 Task: Set up an event to decorate the office for the holiday season.
Action: Mouse moved to (79, 102)
Screenshot: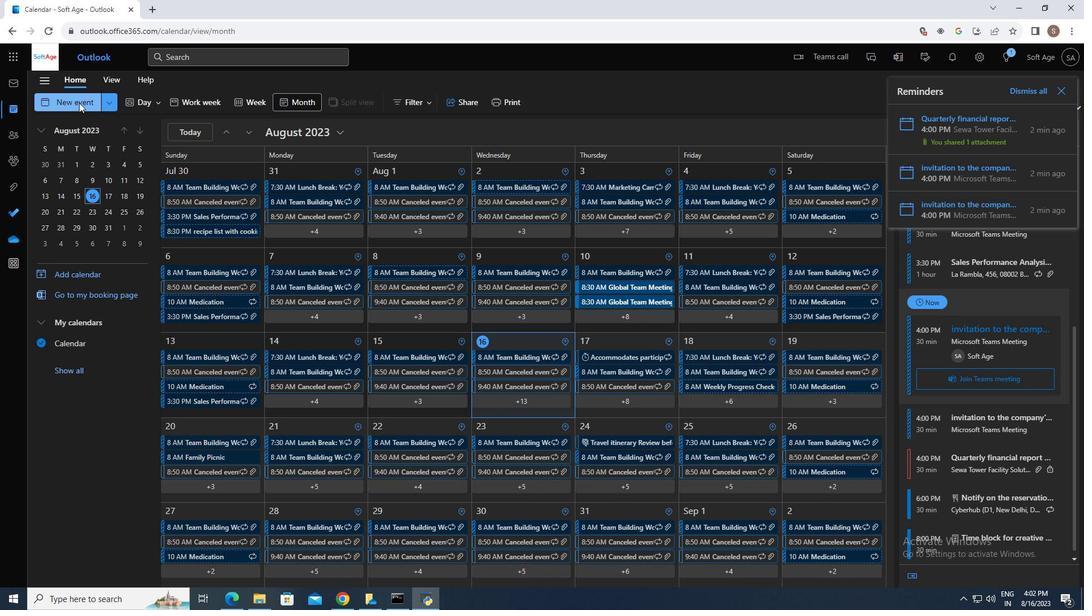 
Action: Mouse pressed left at (79, 102)
Screenshot: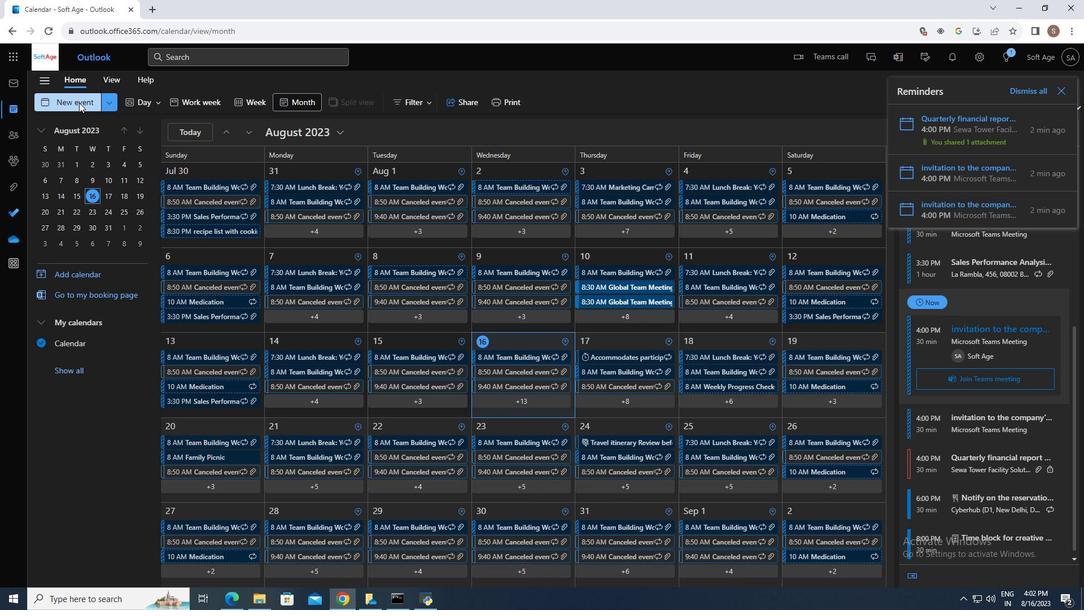 
Action: Mouse moved to (338, 172)
Screenshot: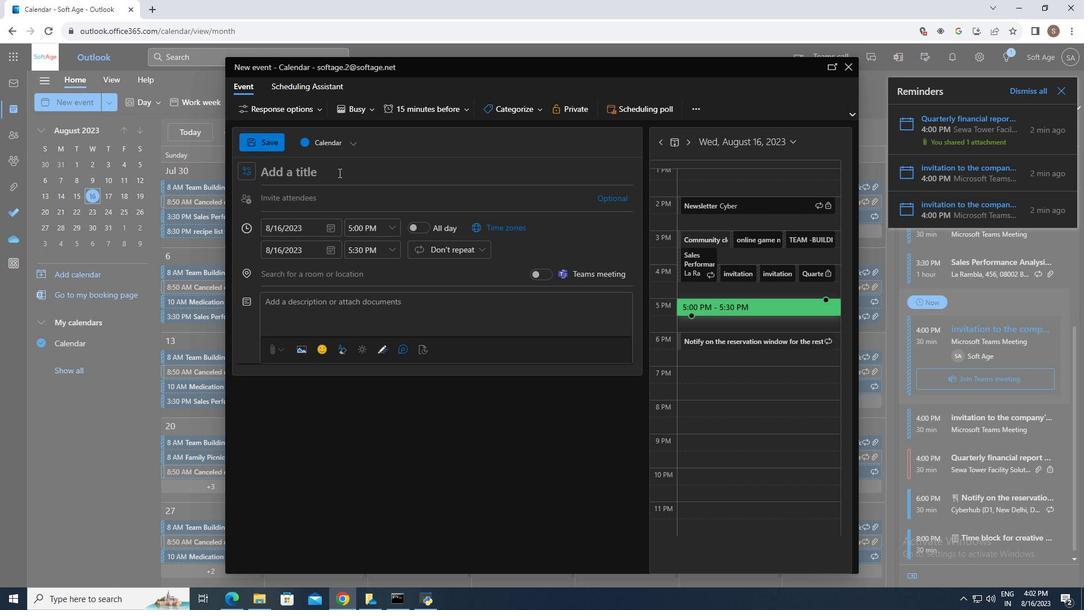 
Action: Mouse pressed left at (338, 172)
Screenshot: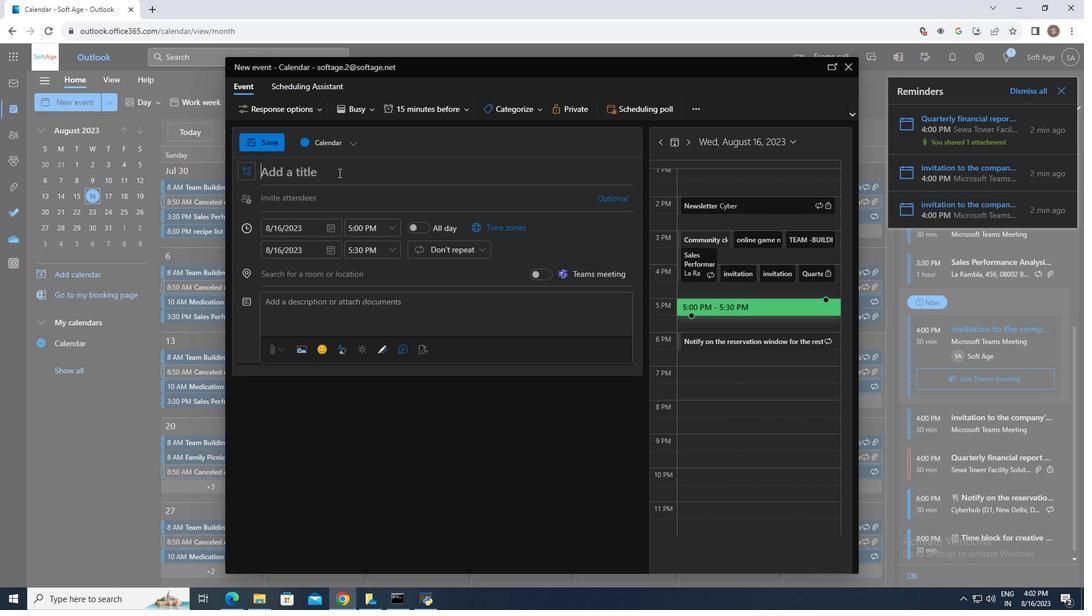 
Action: Key pressed <Key.shift_r>Event<Key.space>to<Key.space>decorate<Key.space>the<Key.space>office<Key.space>for<Key.space>the<Key.space>holiday<Key.space>season
Screenshot: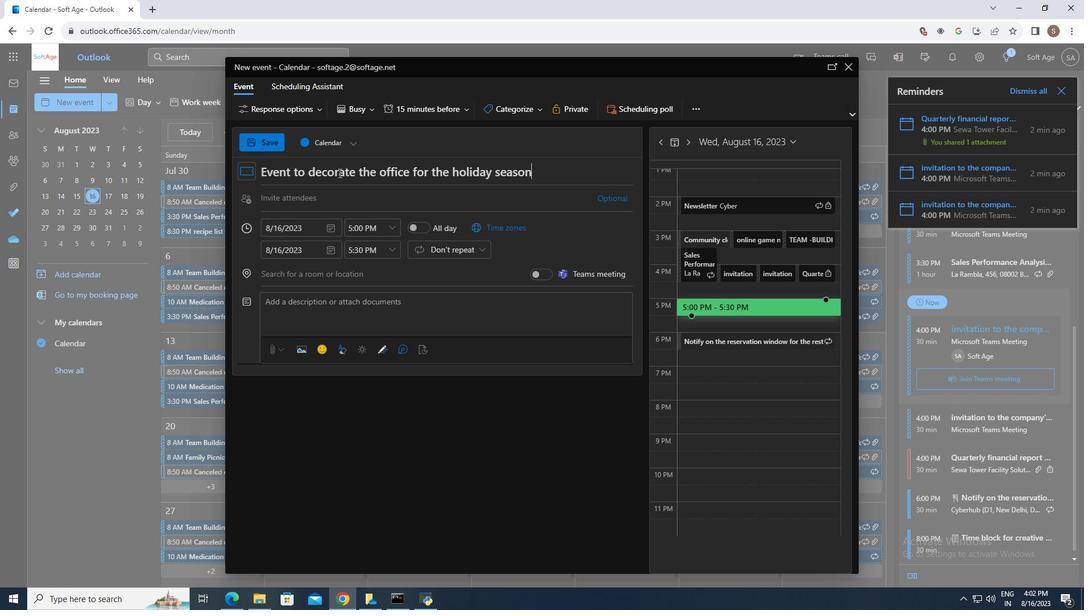 
Action: Mouse moved to (473, 246)
Screenshot: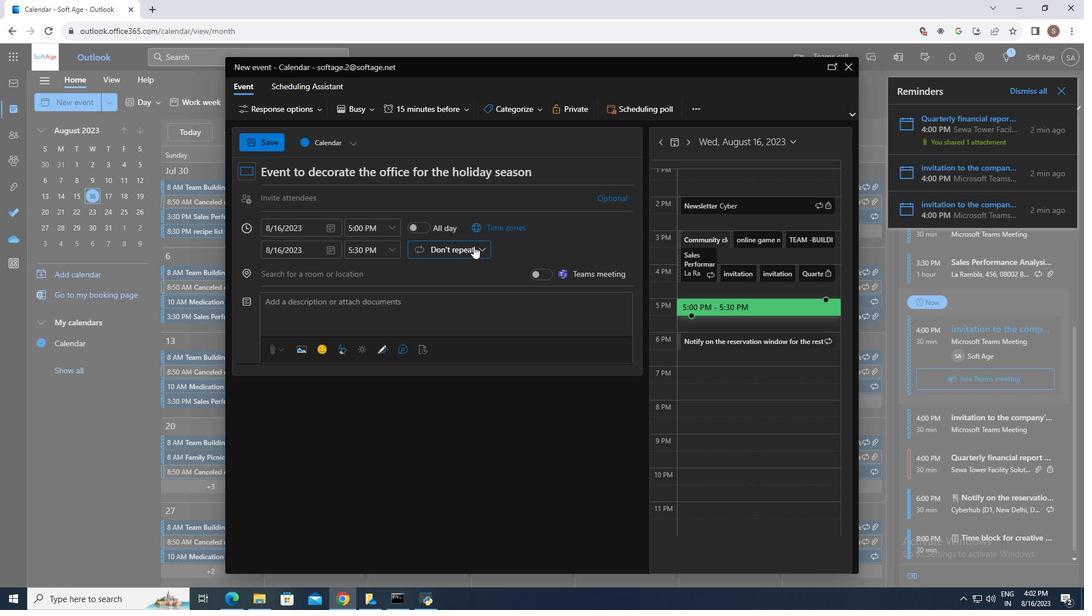 
Action: Mouse pressed left at (473, 246)
Screenshot: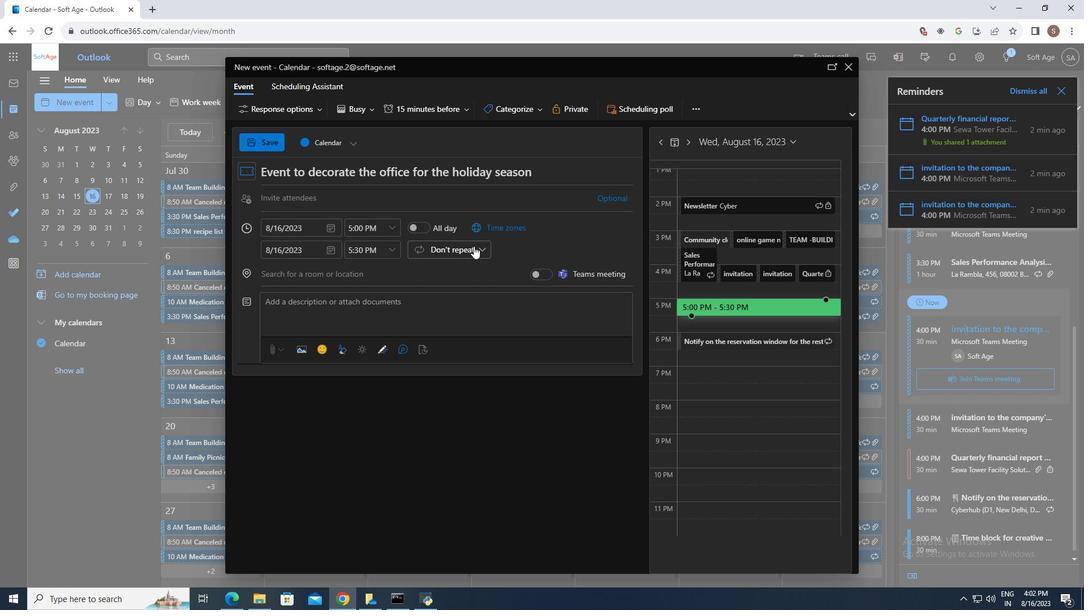 
Action: Mouse moved to (473, 248)
Screenshot: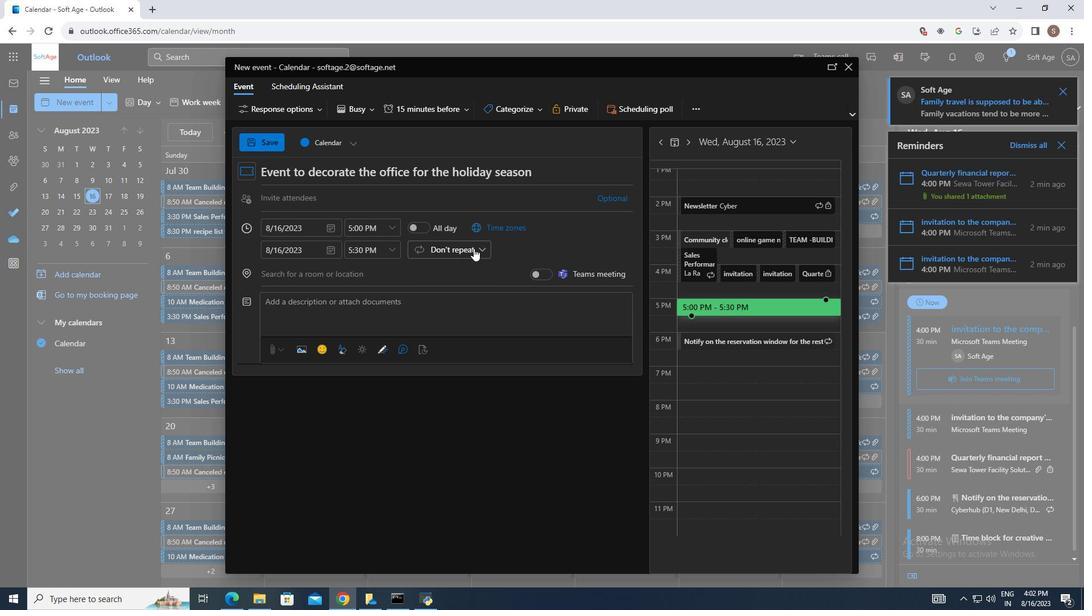 
Action: Mouse pressed left at (473, 248)
Screenshot: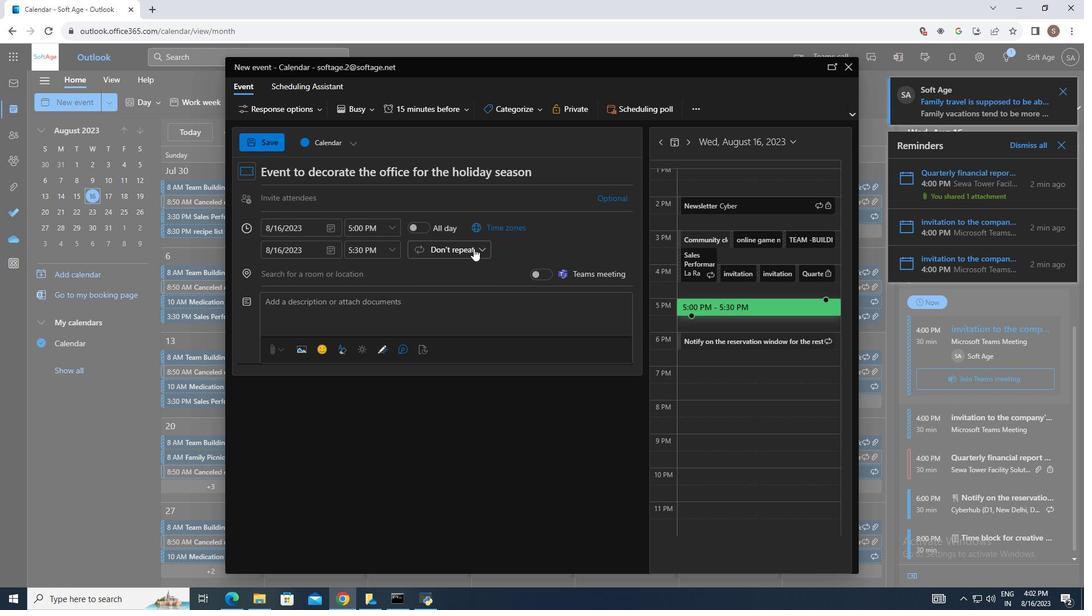 
Action: Mouse moved to (418, 229)
Screenshot: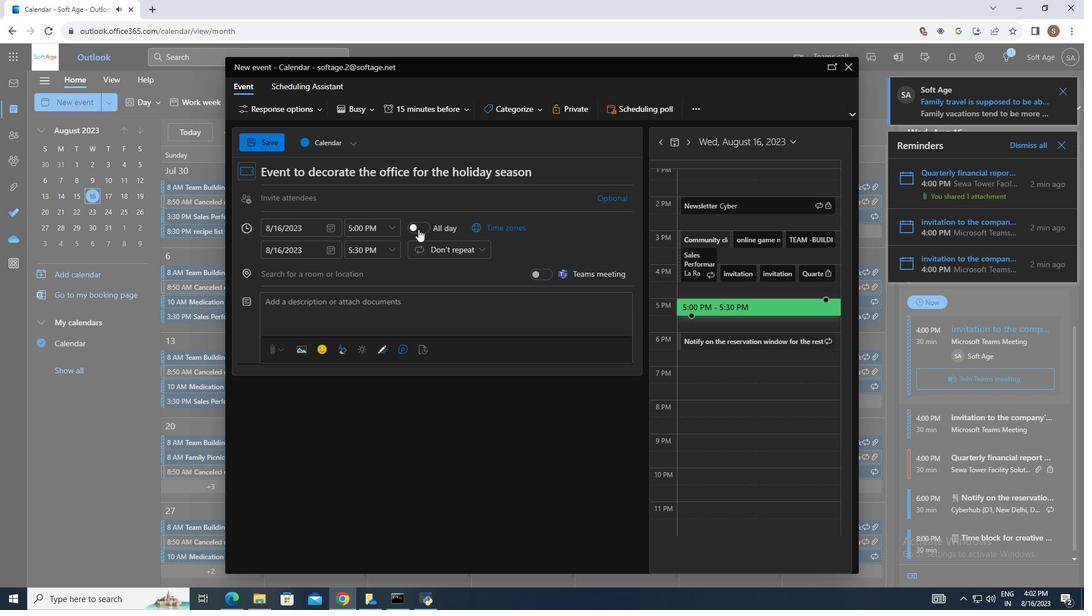 
Action: Mouse pressed left at (418, 229)
Screenshot: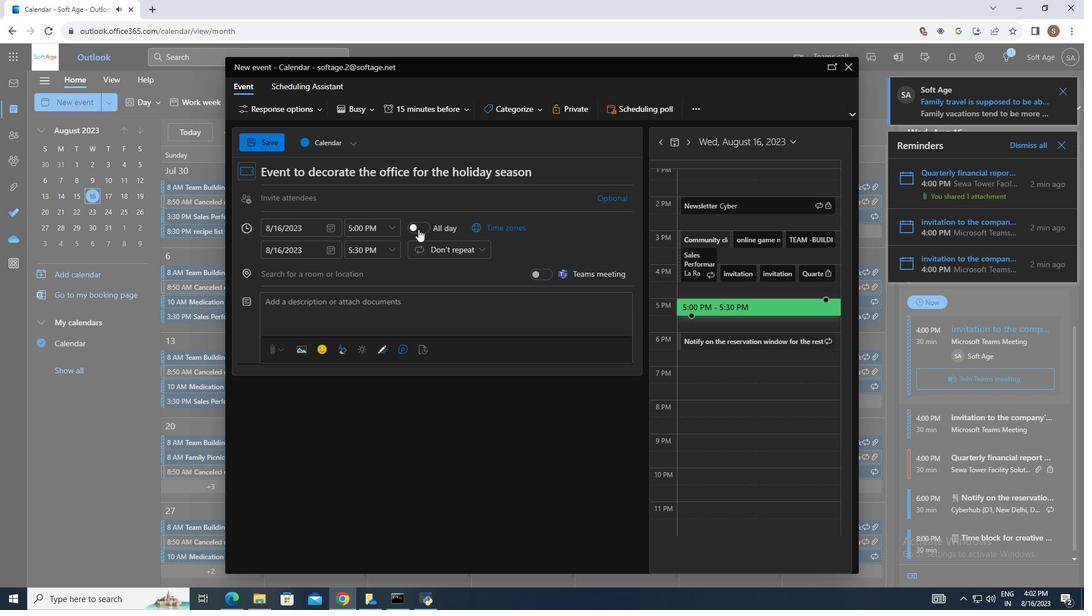 
Action: Mouse moved to (389, 229)
Screenshot: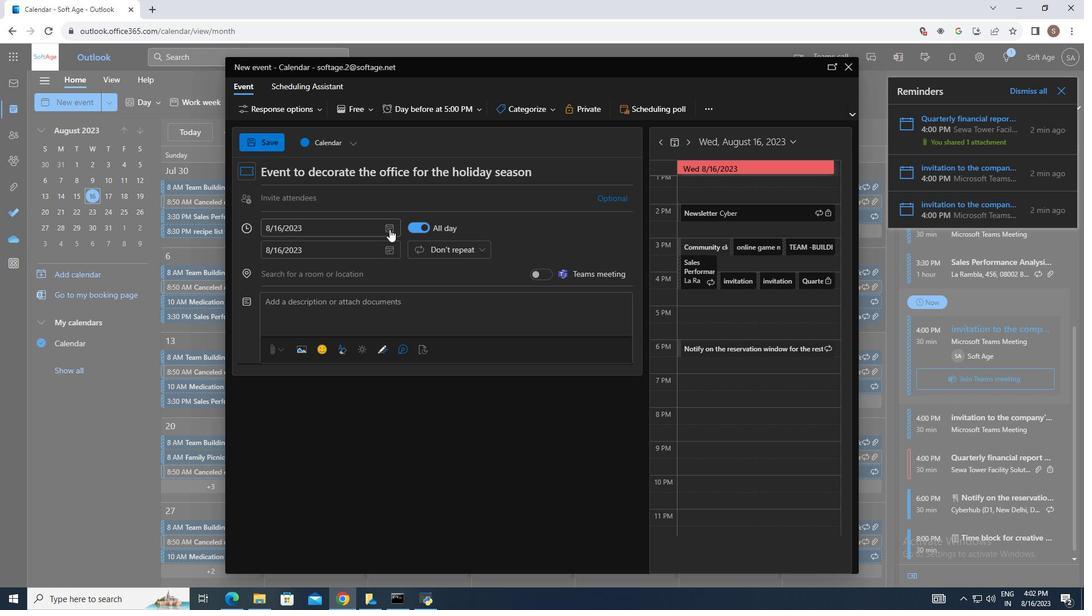 
Action: Mouse pressed left at (389, 229)
Screenshot: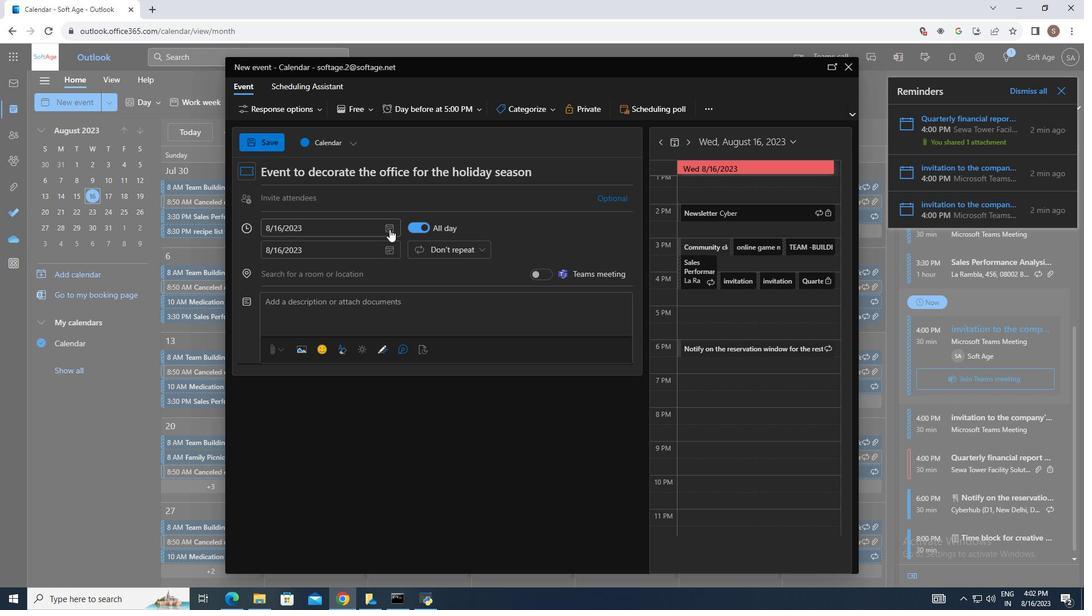 
Action: Mouse moved to (324, 314)
Screenshot: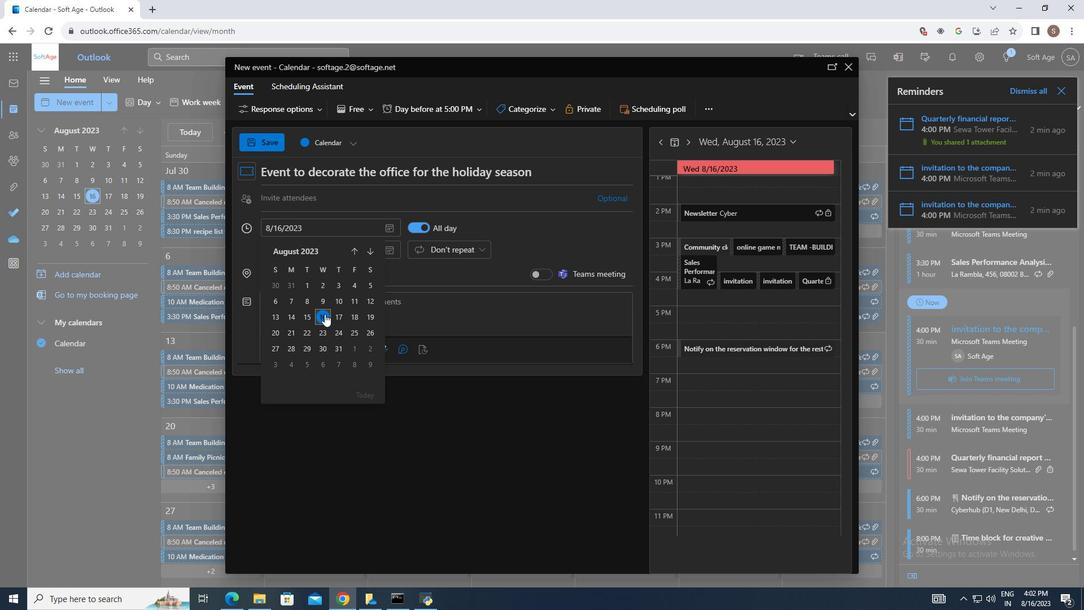 
Action: Mouse pressed left at (324, 314)
Screenshot: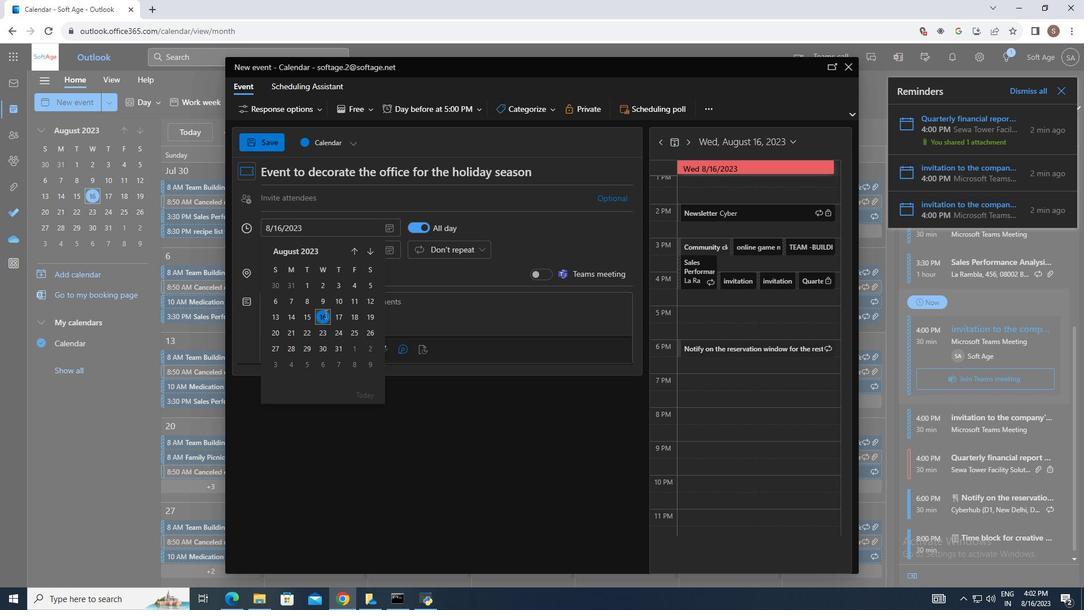 
Action: Mouse moved to (390, 246)
Screenshot: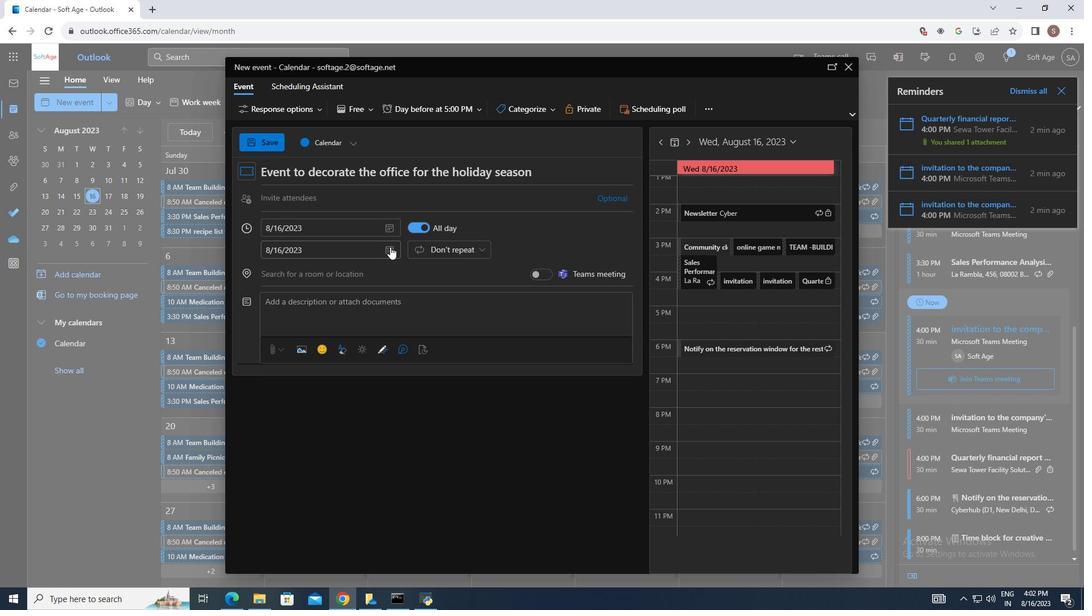 
Action: Mouse pressed left at (390, 246)
Screenshot: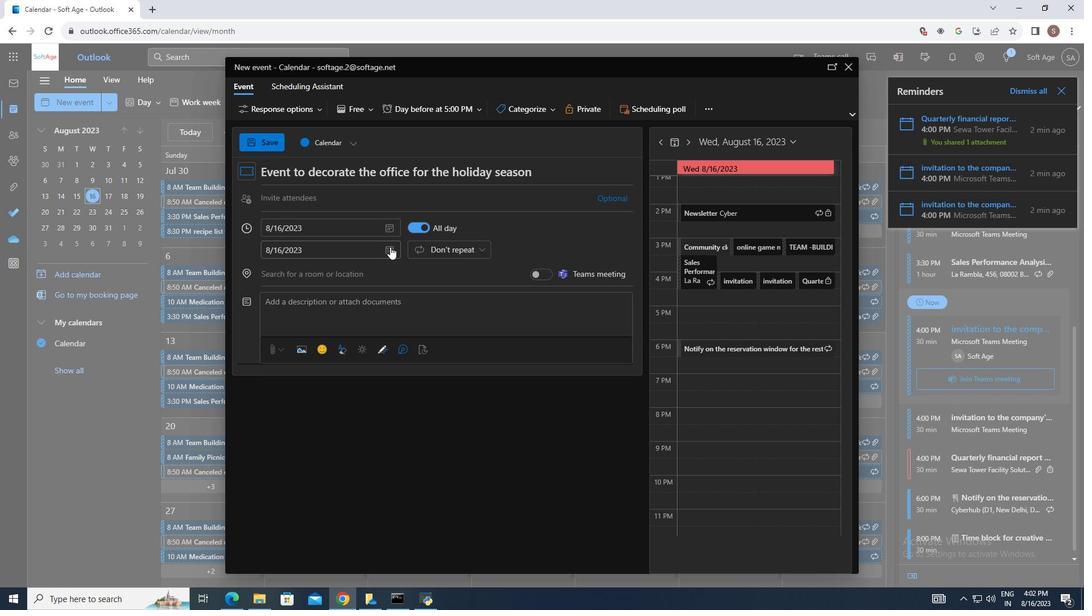 
Action: Mouse moved to (338, 337)
Screenshot: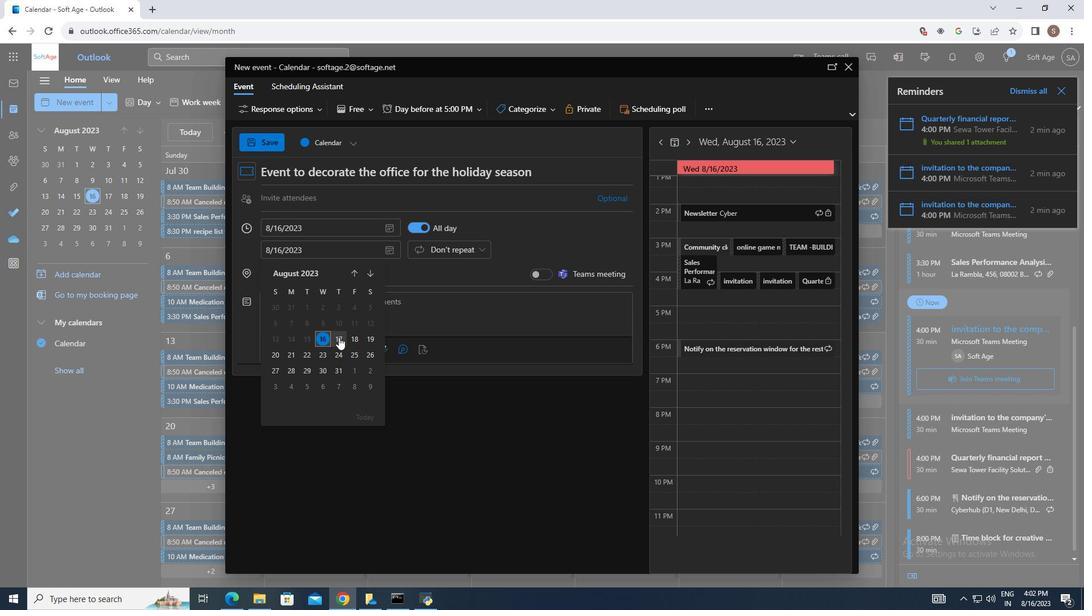 
Action: Mouse pressed left at (338, 337)
Screenshot: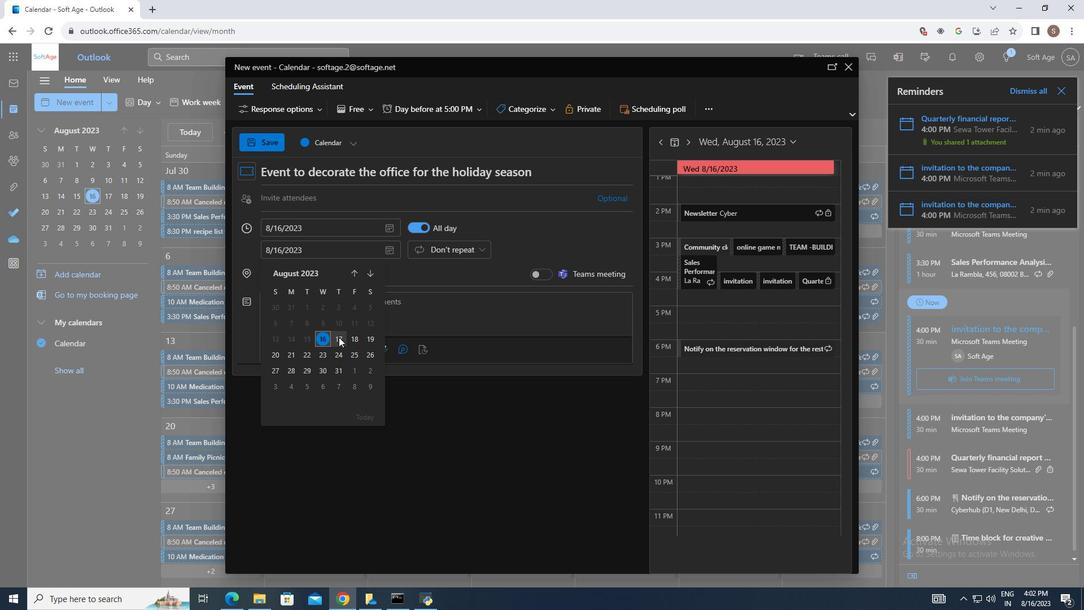 
Action: Mouse moved to (479, 109)
Screenshot: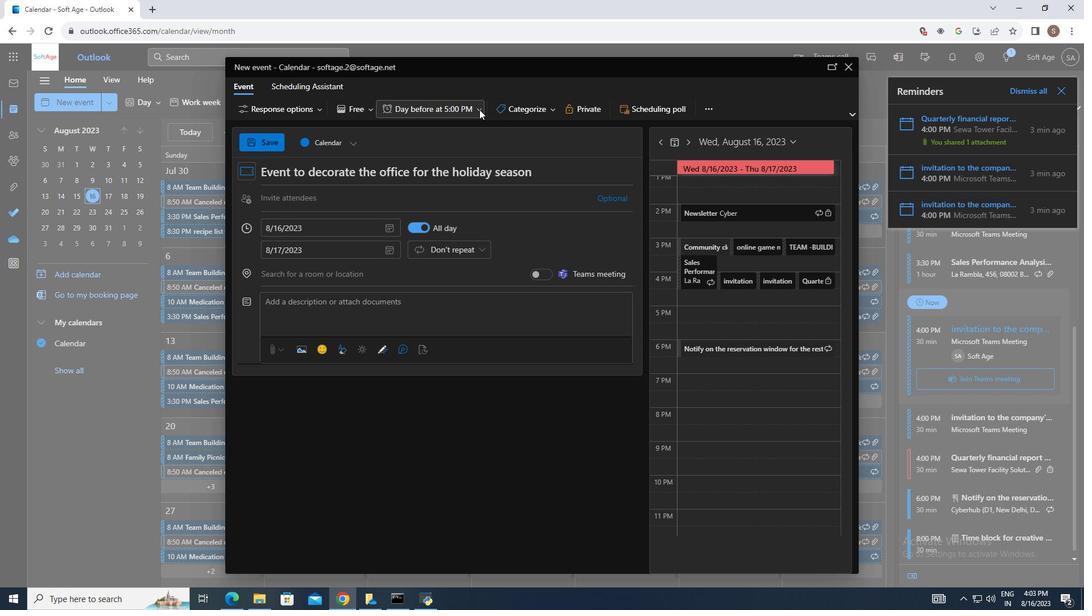 
Action: Mouse pressed left at (479, 109)
Screenshot: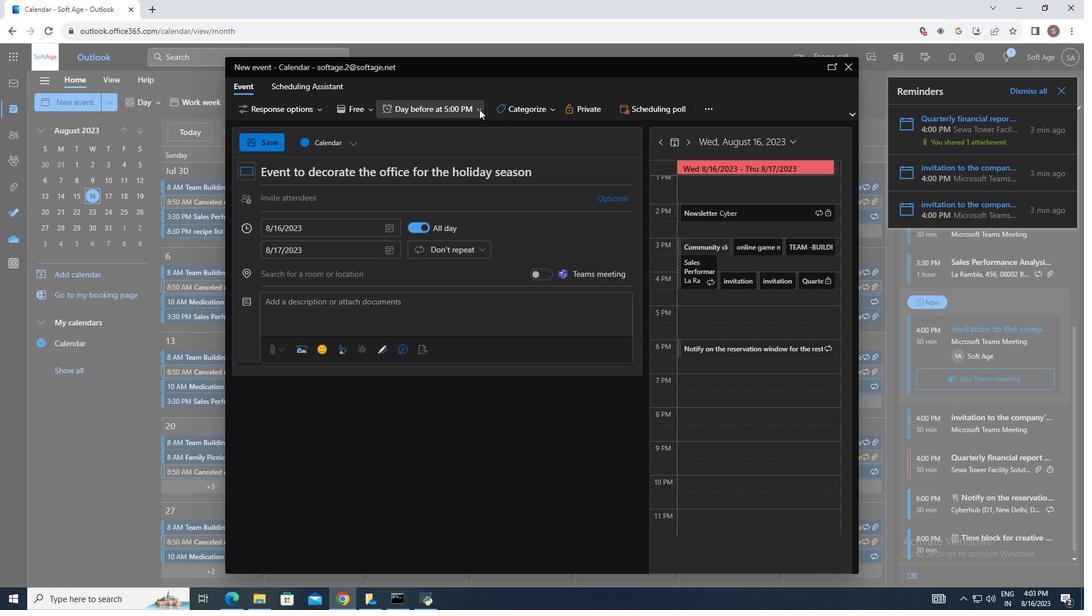 
Action: Mouse moved to (441, 235)
Screenshot: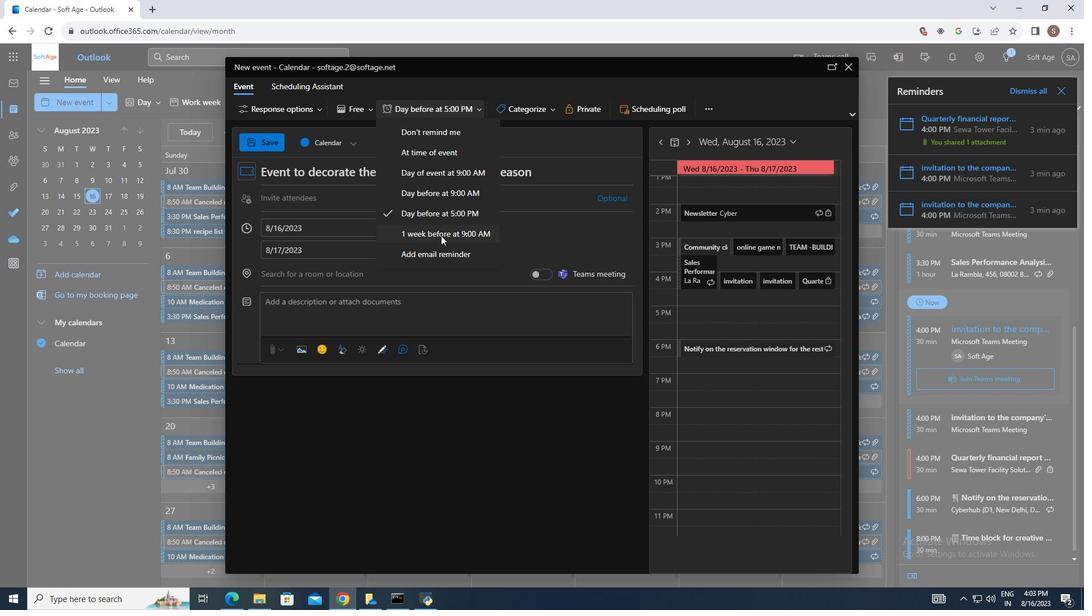 
Action: Mouse pressed left at (441, 235)
Screenshot: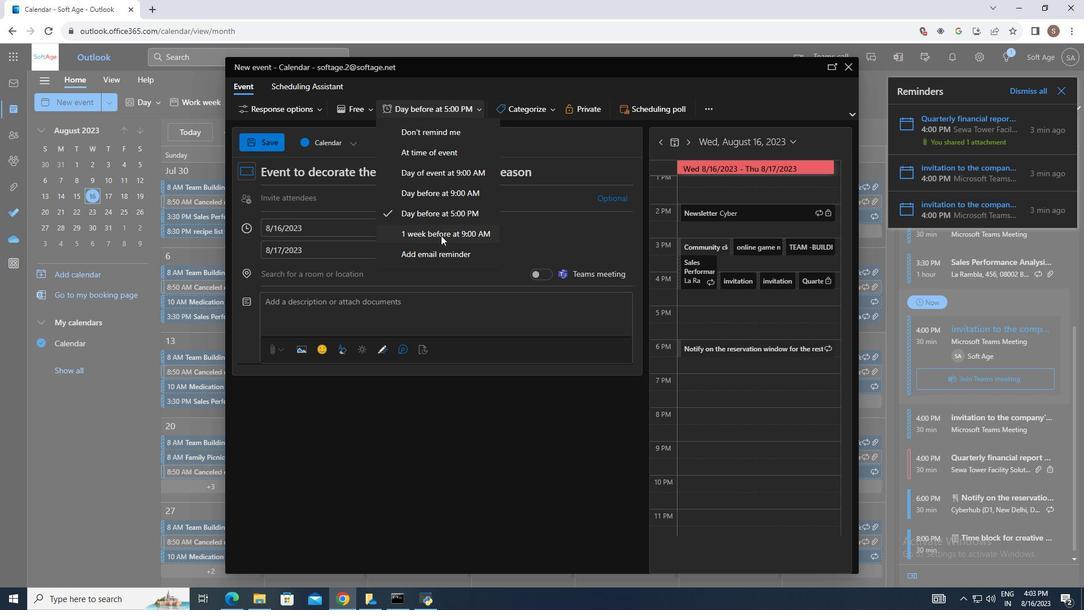 
Action: Mouse moved to (412, 109)
Screenshot: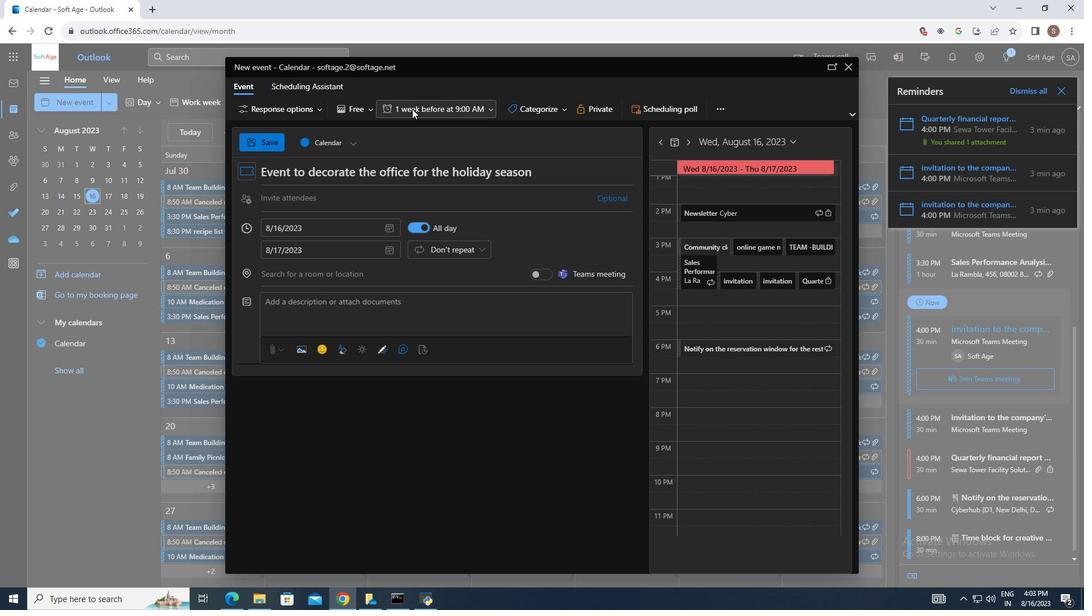 
Action: Mouse pressed left at (412, 109)
Screenshot: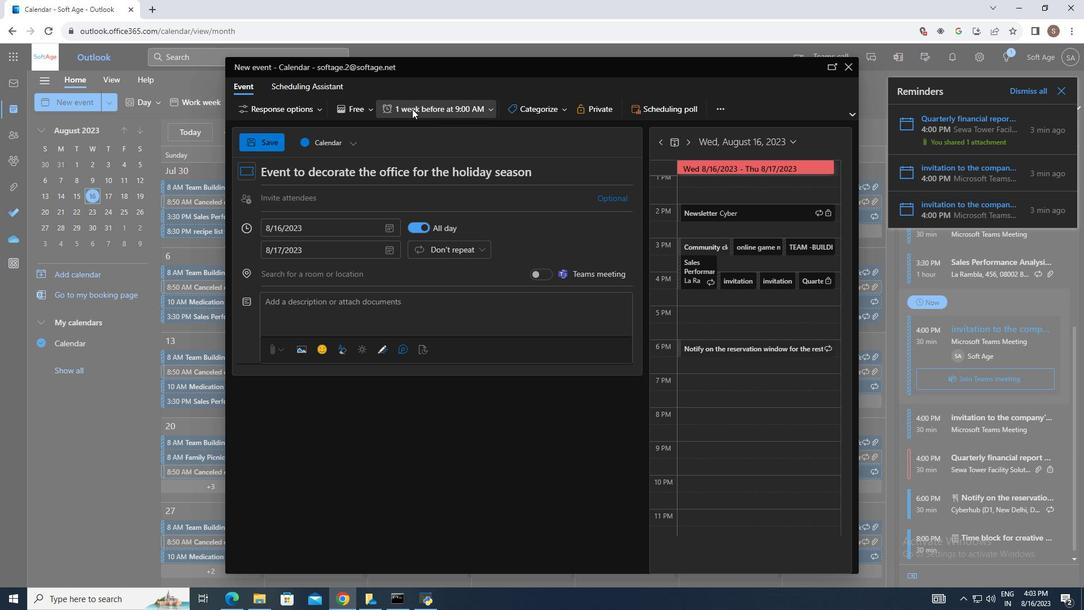 
Action: Mouse moved to (438, 251)
Screenshot: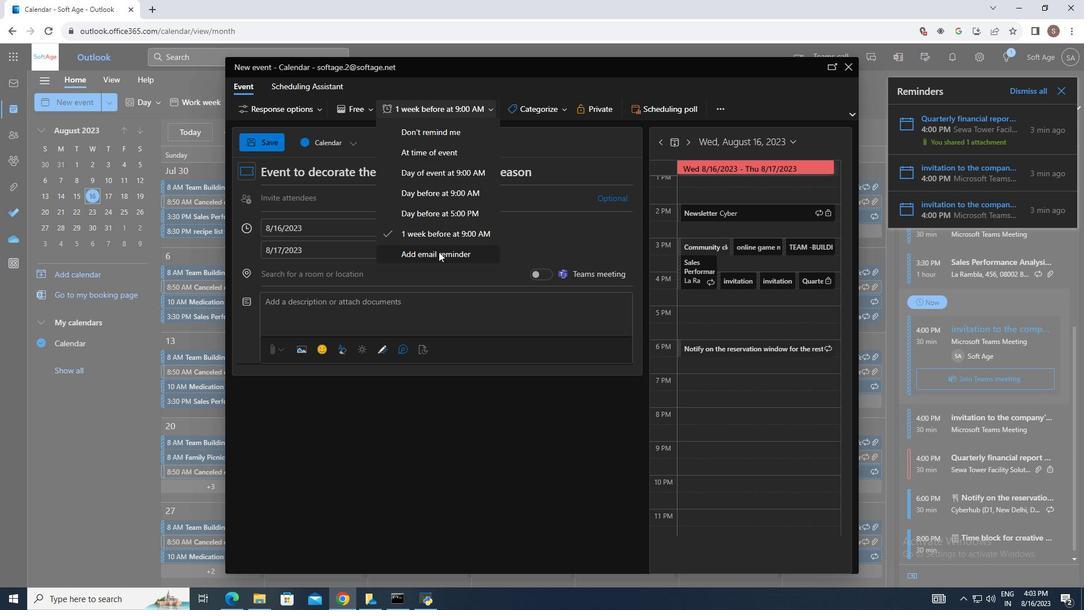 
Action: Mouse pressed left at (438, 251)
Screenshot: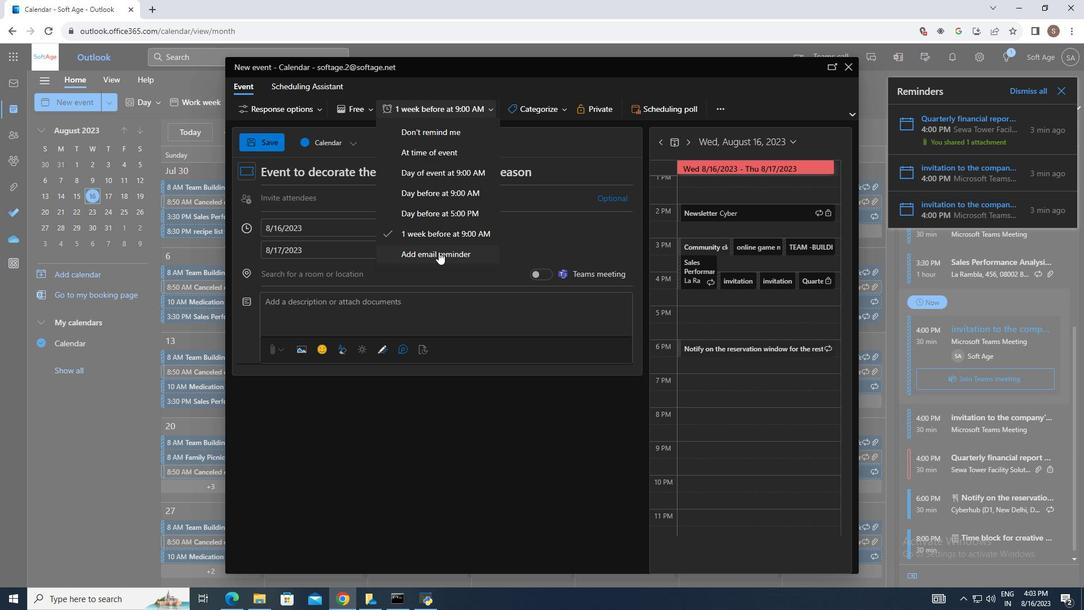 
Action: Mouse moved to (425, 205)
Screenshot: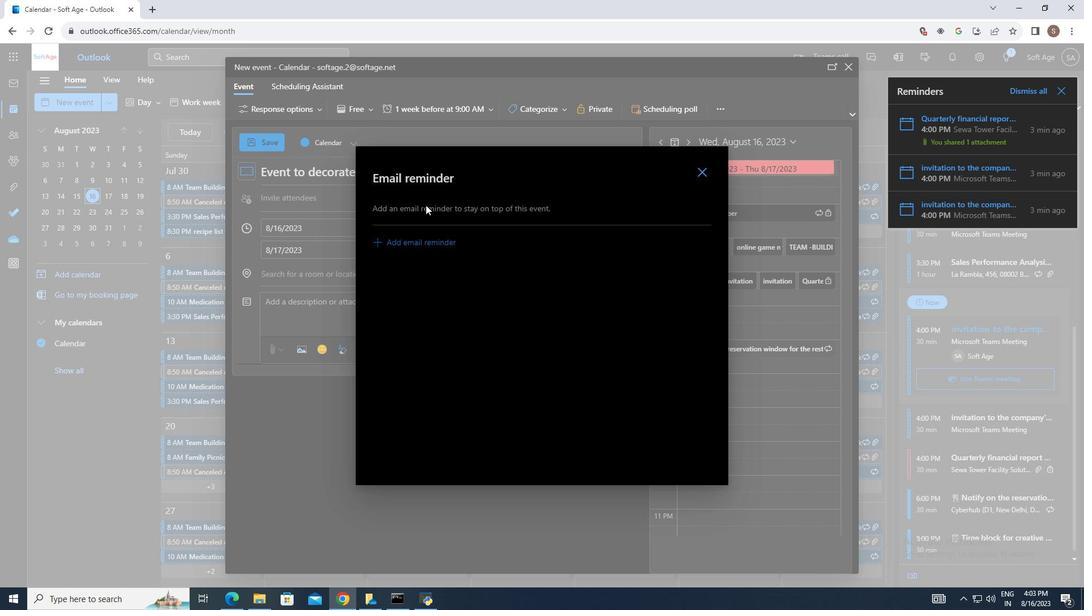 
Action: Mouse pressed left at (425, 205)
Screenshot: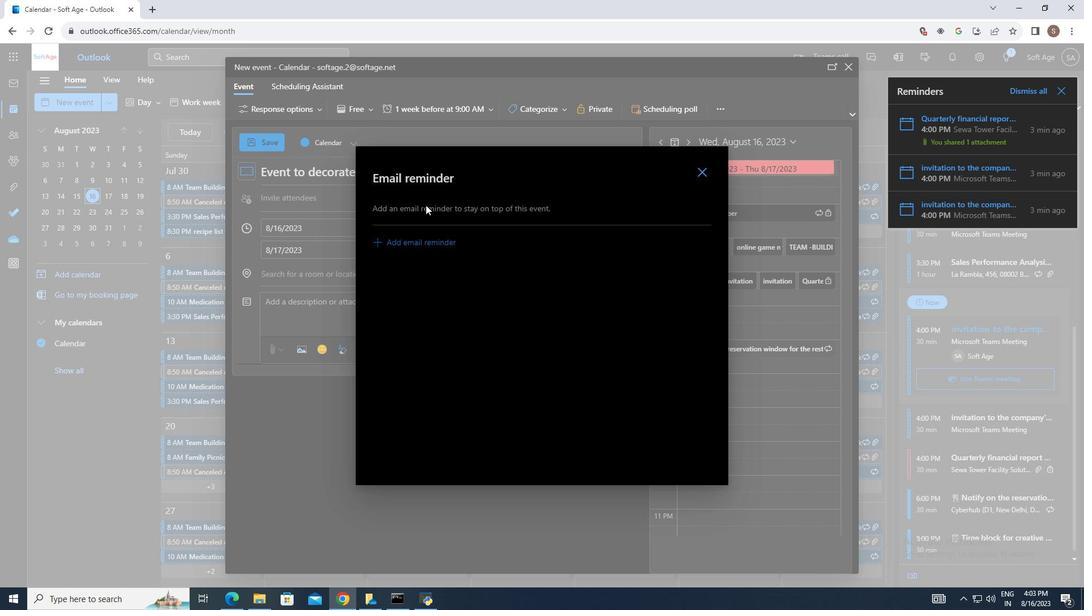 
Action: Mouse moved to (466, 208)
Screenshot: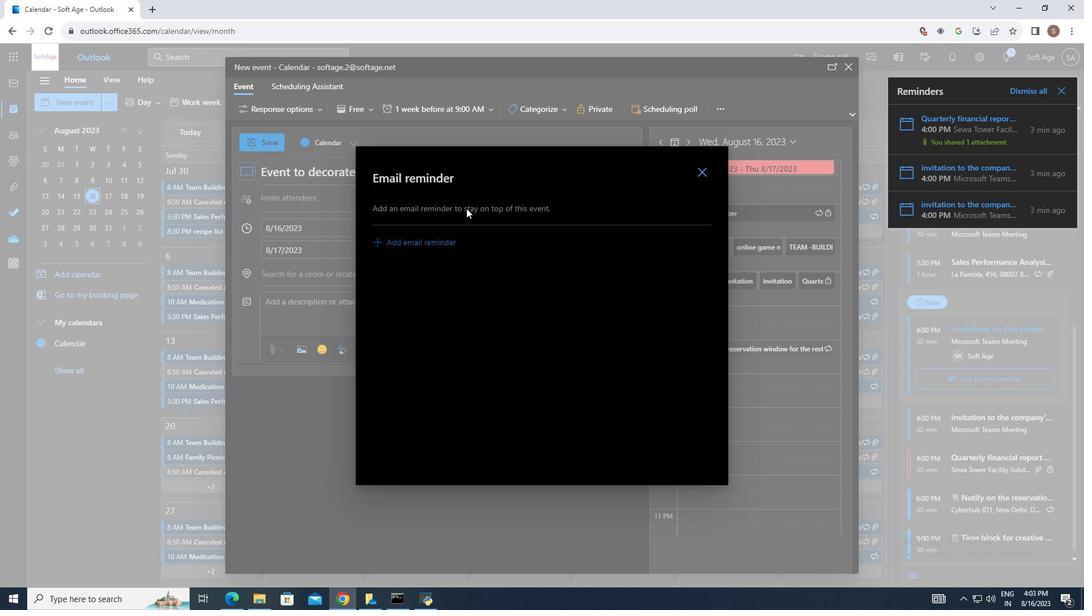 
Action: Mouse pressed left at (466, 208)
Screenshot: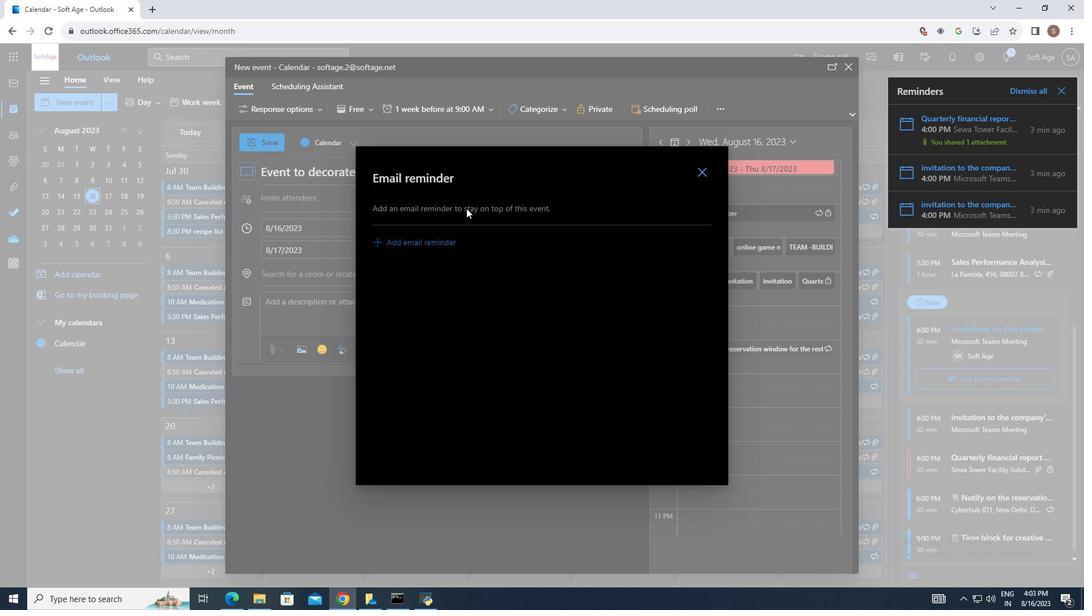 
Action: Mouse moved to (467, 207)
Screenshot: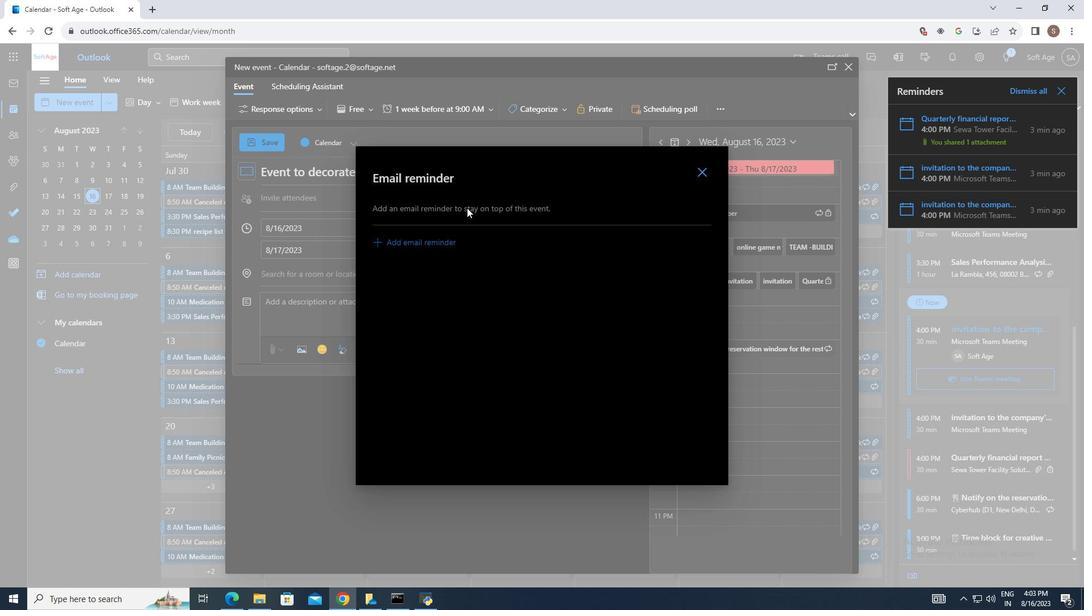 
Action: Mouse scrolled (467, 208) with delta (0, 0)
Screenshot: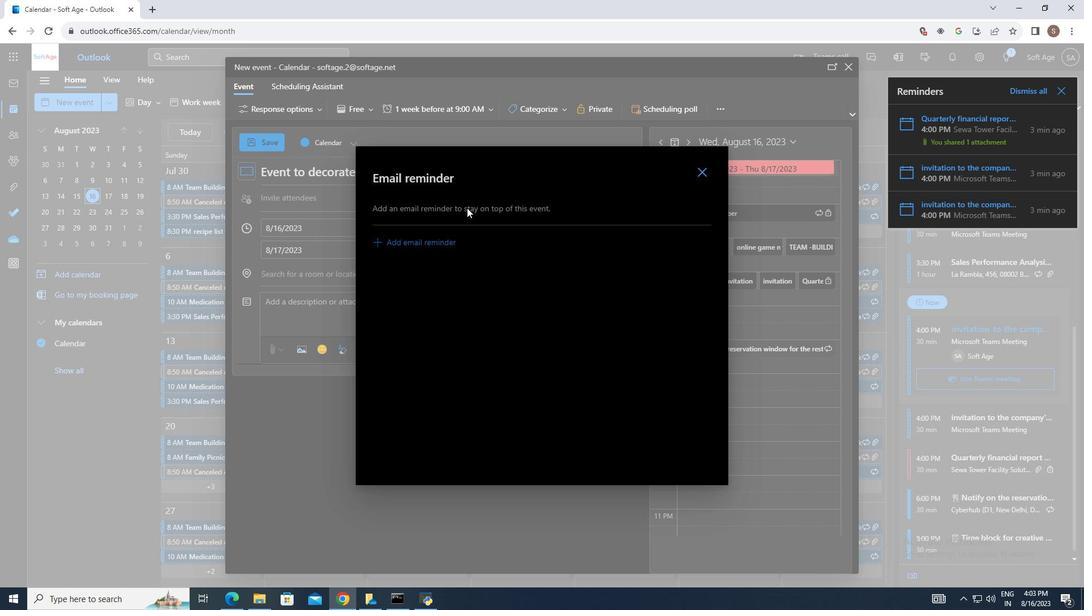 
Action: Mouse moved to (533, 205)
Screenshot: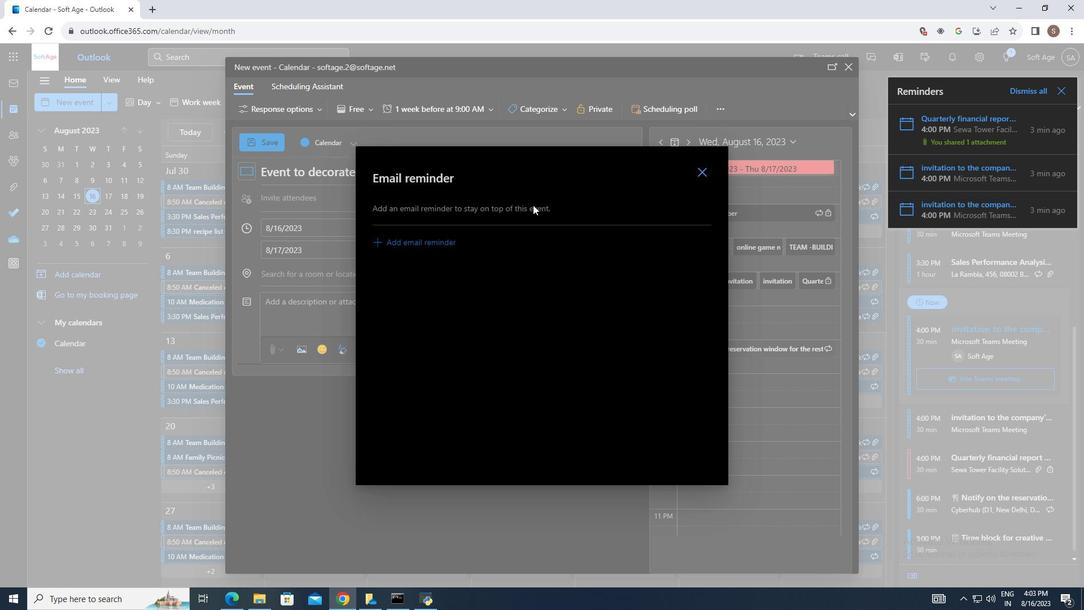 
Action: Mouse pressed left at (533, 205)
Screenshot: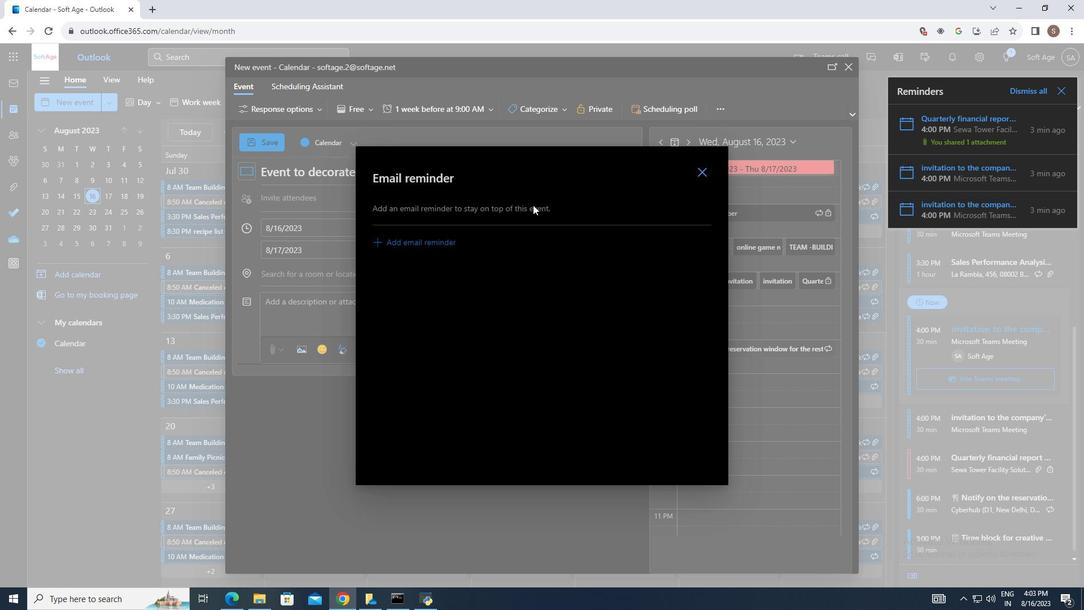 
Action: Mouse moved to (528, 209)
Screenshot: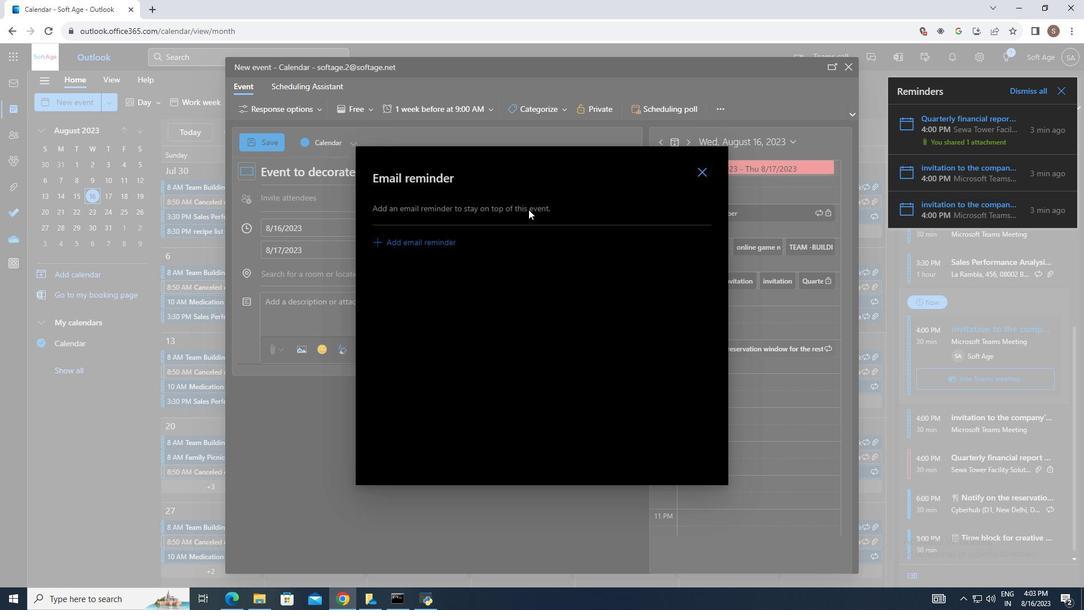 
Action: Mouse pressed left at (528, 209)
Screenshot: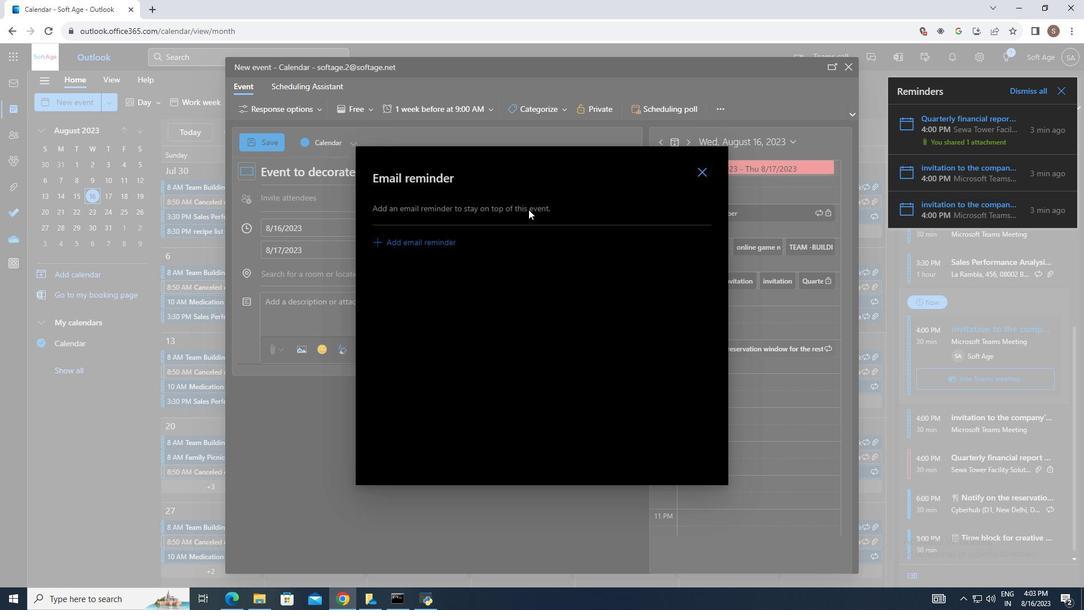 
Action: Mouse moved to (403, 239)
Screenshot: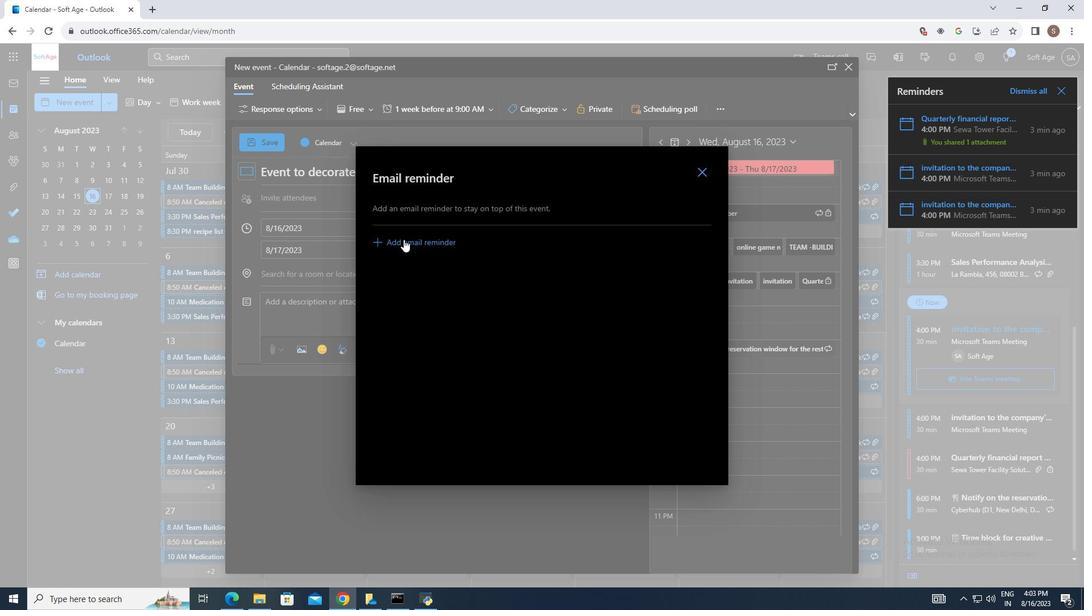 
Action: Mouse pressed left at (403, 239)
Screenshot: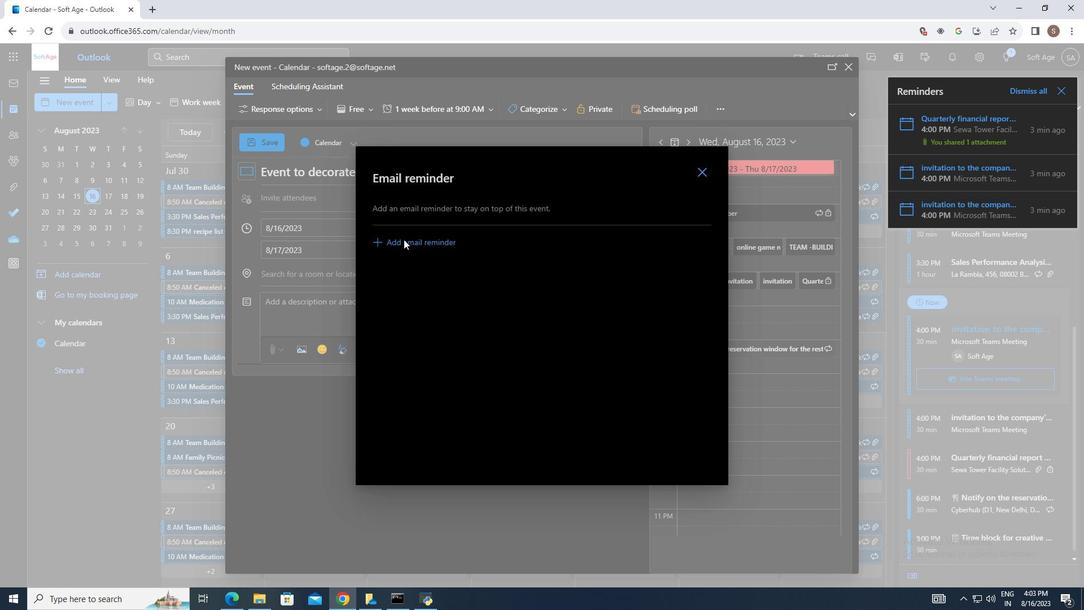 
Action: Mouse moved to (436, 273)
Screenshot: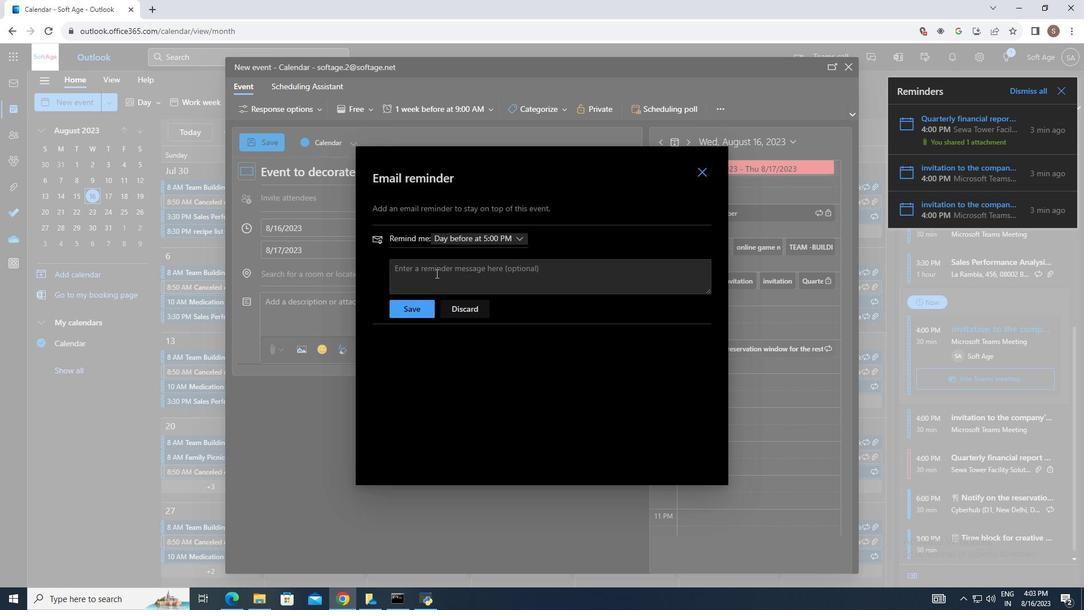
Action: Mouse pressed left at (436, 273)
Screenshot: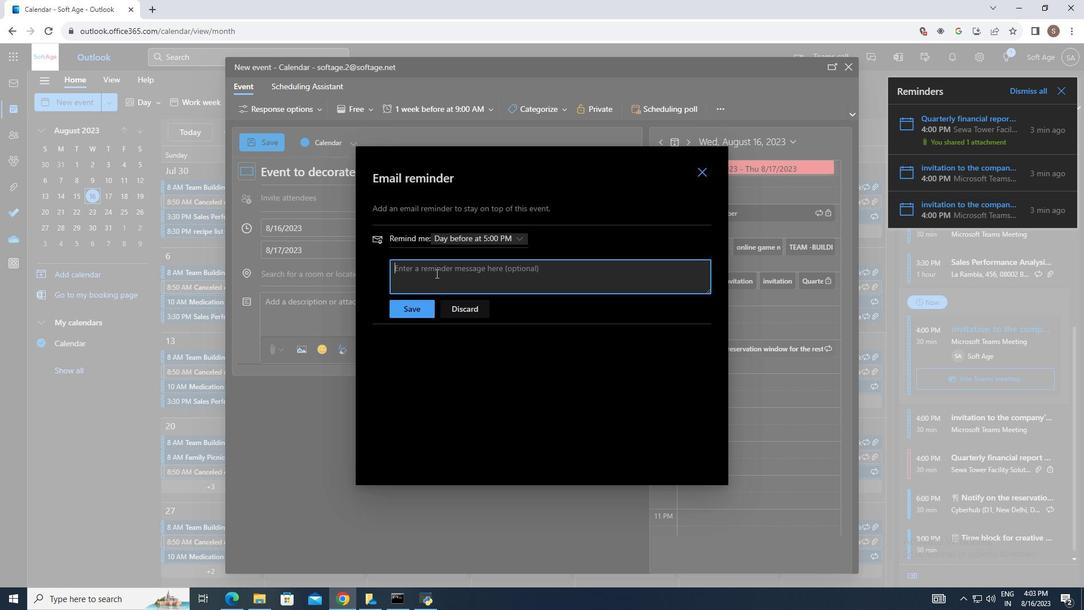 
Action: Mouse moved to (453, 401)
Screenshot: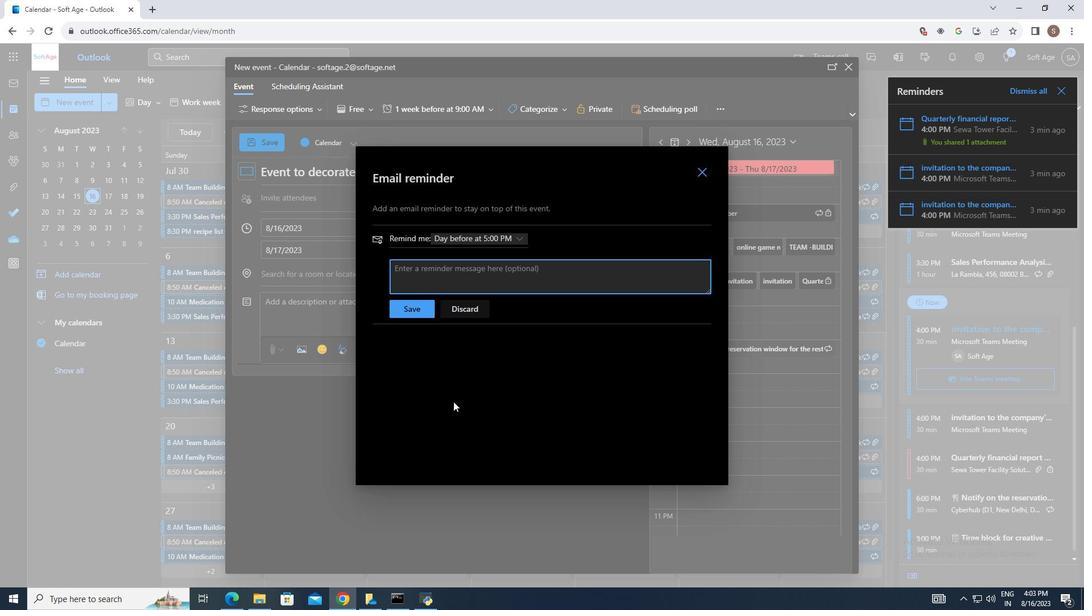 
Action: Key pressed <Key.shift_r><Key.shift_r><Key.shift_r><Key.shift_r><Key.shift_r><Key.shift_r><Key.shift_r><Key.shift_r><Key.shift_r><Key.shift_r><Key.shift_r><Key.shift_r><Key.shift_r><Key.shift_r><Key.shift_r><Key.shift_r><Key.shift_r><Key.shift_r><Key.shift_r><Key.shift_r><Key.shift_r><Key.shift_r><Key.shift_r><Key.shift_r><Key.shift_r><Key.shift_r><Key.shift_r><Key.shift_r><Key.shift_r><Key.shift_r><Key.shift_r><Key.shift_r><Key.shift_r><Key.shift_r><Key.shift_r><Key.shift_r><Key.shift_r><Key.shift_r><Key.shift_r><Key.shift_r><Key.shift_r><Key.shift_r><Key.shift_r><Key.shift_r><Key.shift_r><Key.shift_r><Key.shift_r><Key.shift_r><Key.shift_r><Key.shift_r><Key.shift_r><Key.shift_r><Key.shift_r><Key.shift_r><Key.shift_r><Key.shift_r><Key.shift_r><Key.shift_r><Key.shift_r><Key.shift_r><Key.shift_r><Key.shift_r><Key.shift_r><Key.shift_r><Key.shift_r><Key.shift_r><Key.shift_r><Key.shift_r><Key.shift_r><Key.shift_r><Key.shift_r><Key.shift_r><Key.shift_r><Key.shift_r><Key.shift_r><Key.shift_r><Key.shift_r><Key.shift_r><Key.shift_r><Key.shift_r><Key.shift_r><Key.shift_r><Key.shift_r><Key.shift_r><Key.shift_r><Key.shift_r><Key.shift_r><Key.shift_r><Key.shift_r><Key.shift_r><Key.shift_r><Key.shift_r><Key.shift_r><Key.shift_r><Key.shift_r><Key.shift_r><Key.shift_r><Key.shift_r><Key.shift_r><Key.shift_r><Key.shift_r><Key.shift_r><Key.shift_r><Key.shift_r><Key.shift_r><Key.shift_r><Key.shift_r><Key.shift_r><Key.shift_r><Key.shift_r><Key.shift_r><Key.shift_r><Key.shift_r><Key.shift_r><Key.shift_r><Key.shift_r><Key.shift_r><Key.shift_r><Key.shift_r><Key.shift_r><Key.shift_r><Key.shift_r><Key.shift_r><Key.shift_r><Key.shift_r><Key.shift_r><Key.shift_r><Key.shift_r><Key.shift_r><Key.shift_r><Key.shift_r><Key.shift_r><Key.shift_r><Key.shift_r><Key.shift_r><Key.shift_r><Key.shift_r><Key.shift_r><Key.shift_r><Key.shift_r><Key.shift_r><Key.shift_r><Key.shift_r><Key.shift_r><Key.shift_r><Key.shift_r><Key.shift_r><Key.shift_r><Key.shift_r><Key.shift_r><Key.shift_r><Key.shift_r><Key.shift_r><Key.shift_r><Key.shift_r><Key.shift_r><Key.shift_r><Key.shift>Holiday<Key.space>season
Screenshot: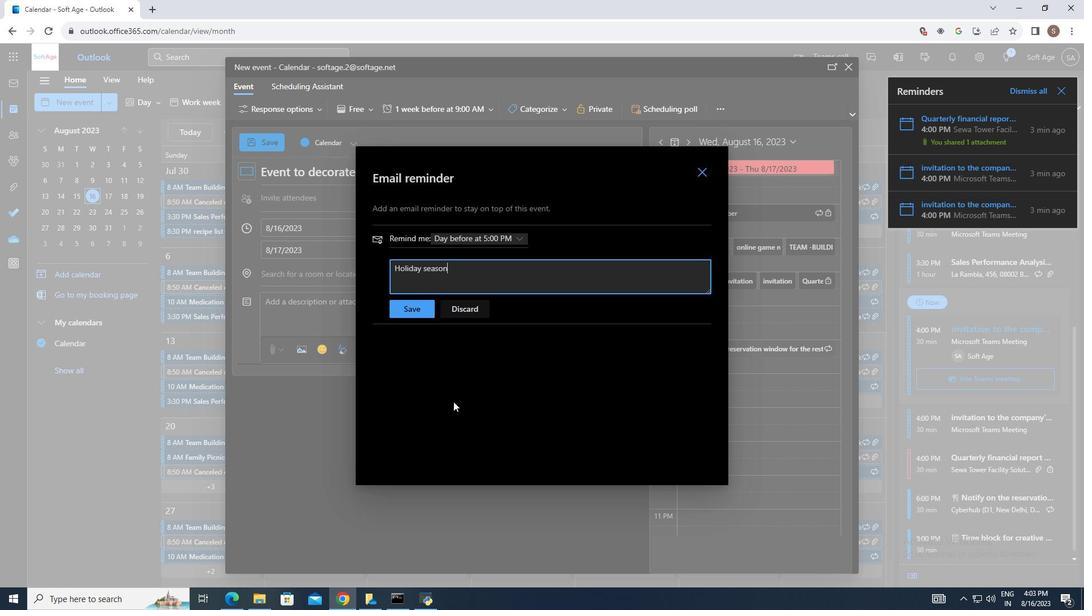 
Action: Mouse moved to (415, 311)
Screenshot: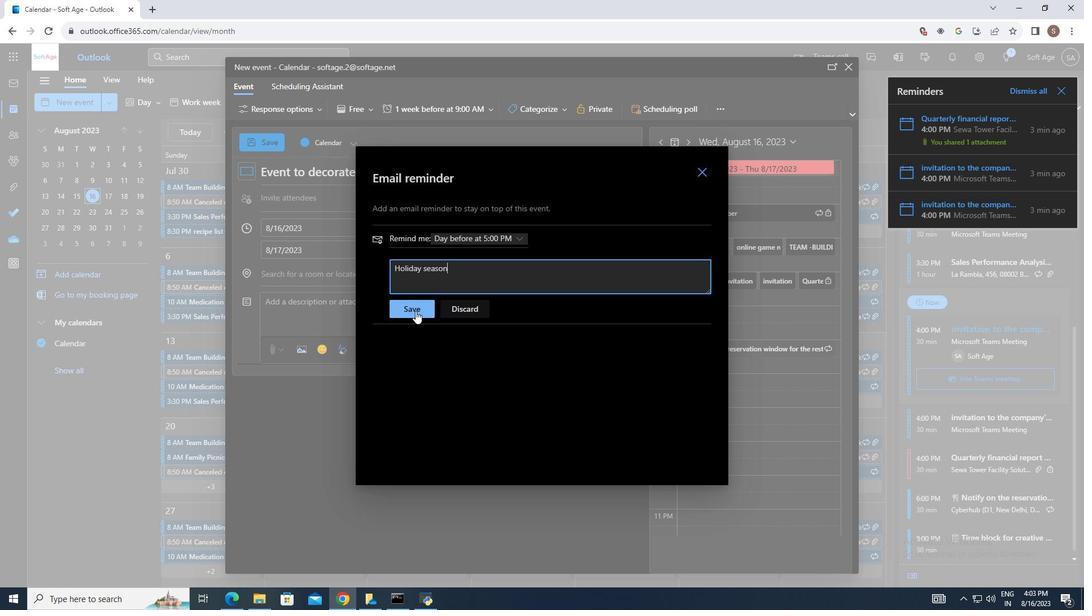 
Action: Mouse pressed left at (415, 311)
Screenshot: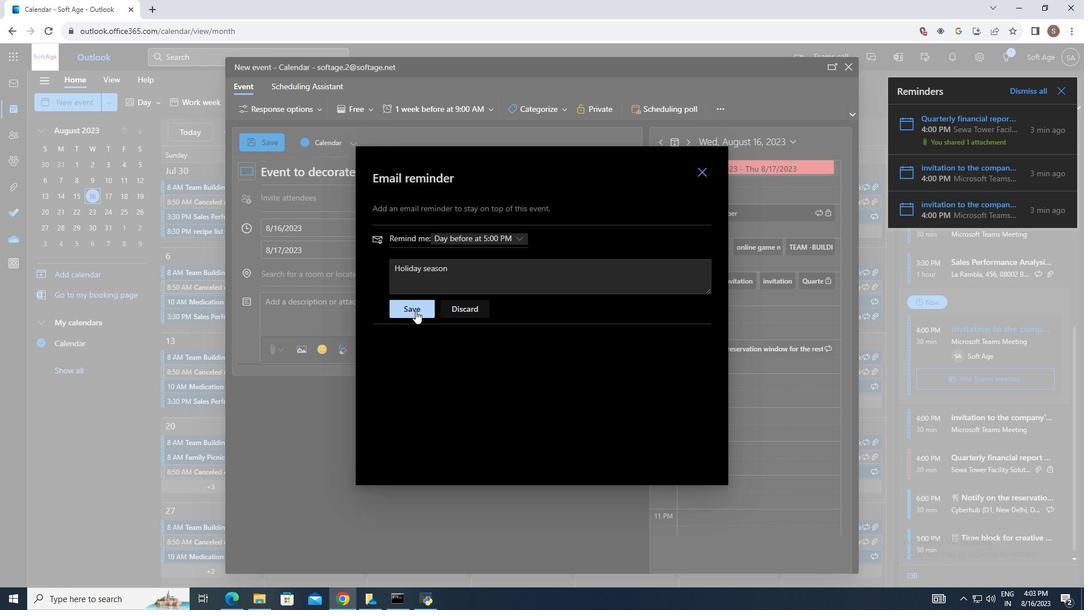 
Action: Mouse moved to (699, 173)
Screenshot: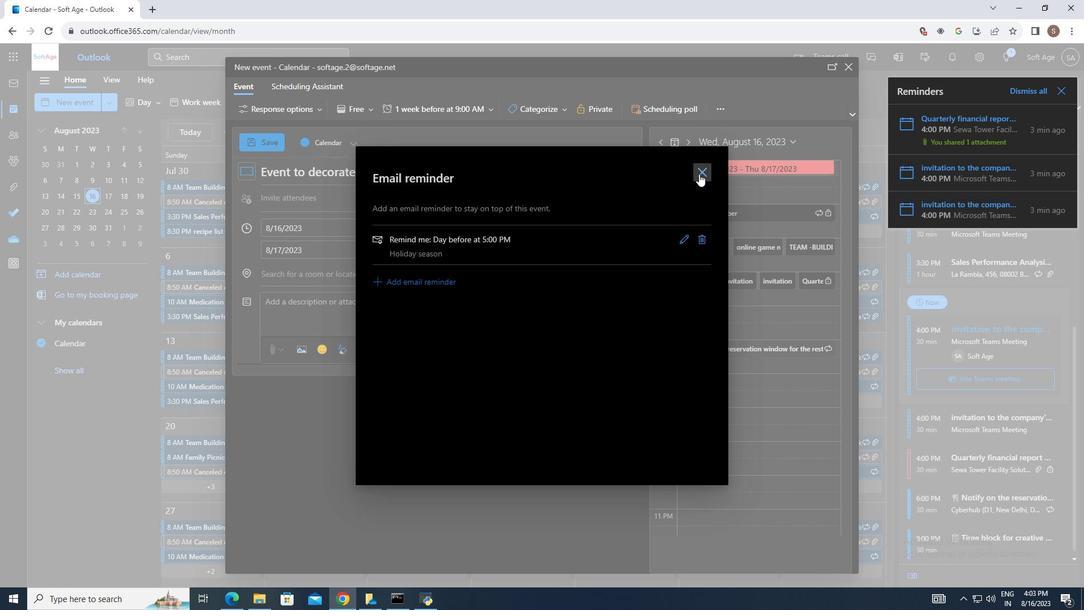 
Action: Mouse pressed left at (699, 173)
Screenshot: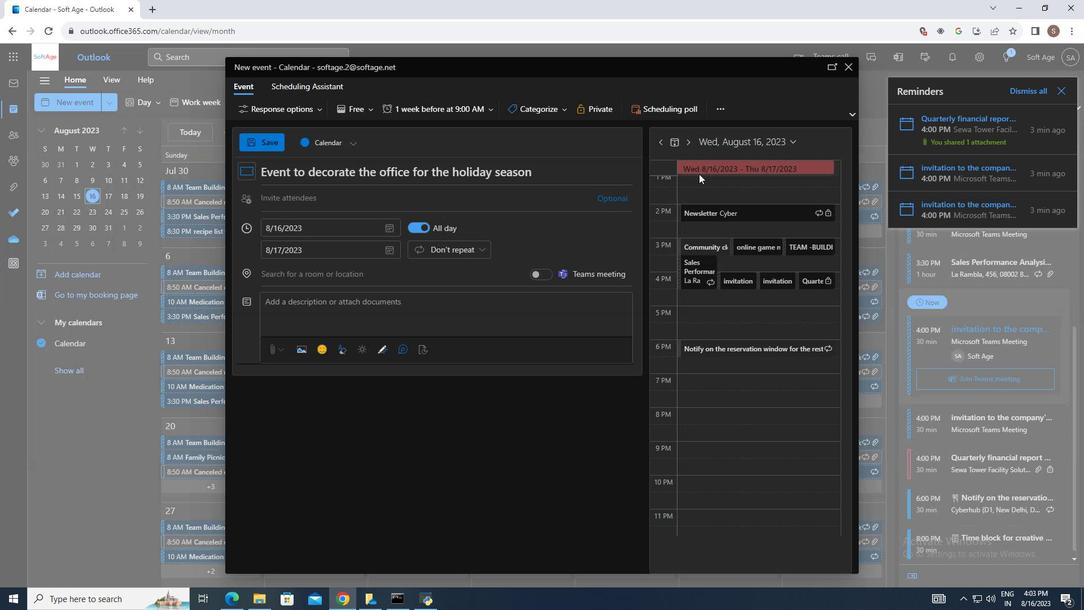 
Action: Mouse moved to (259, 138)
Screenshot: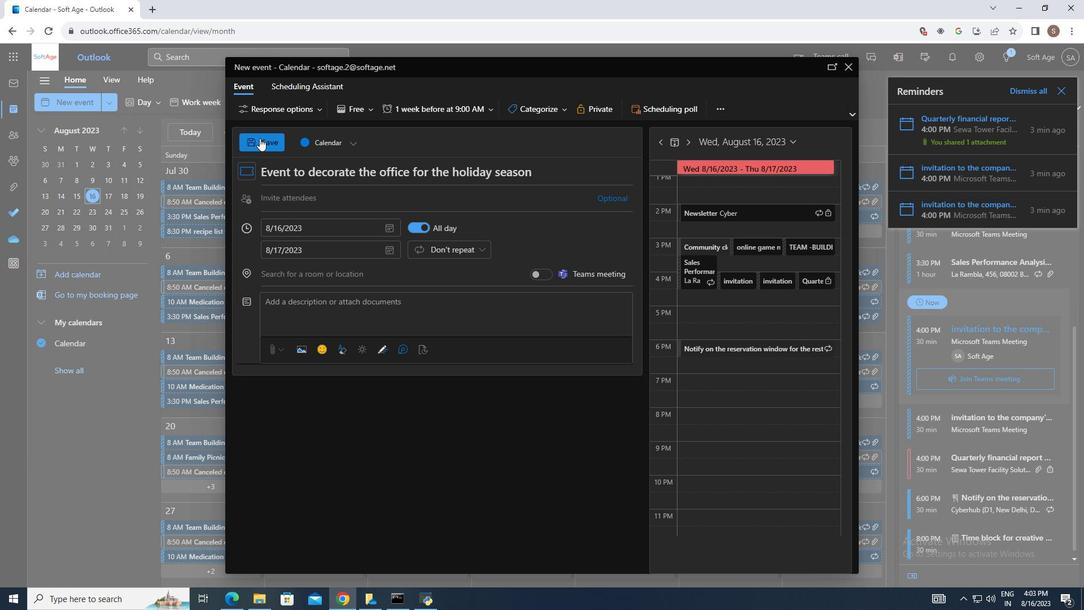 
Action: Mouse pressed left at (259, 138)
Screenshot: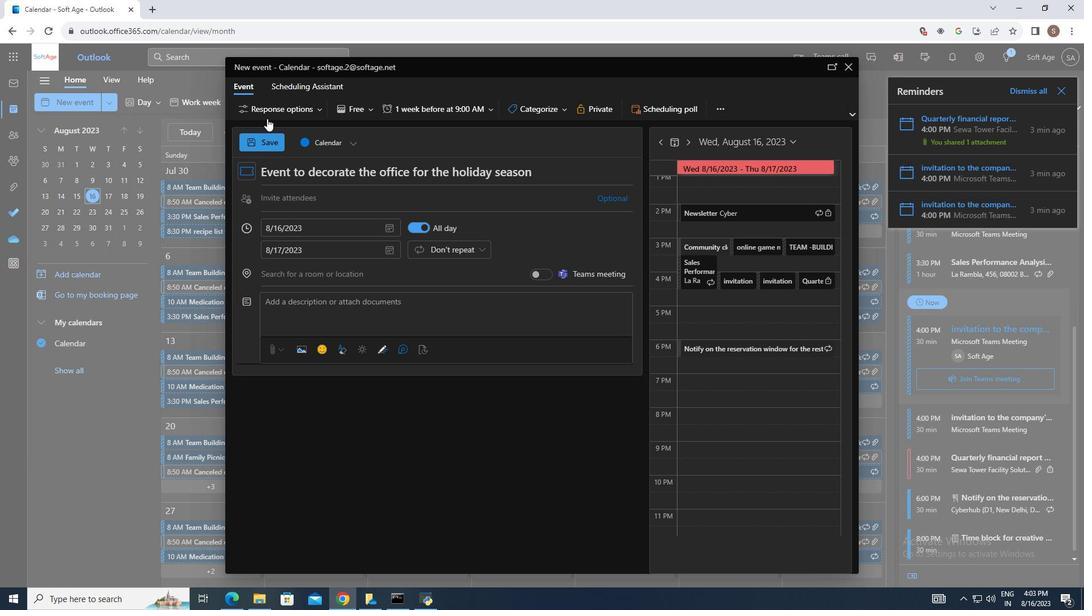 
Action: Mouse moved to (267, 118)
Screenshot: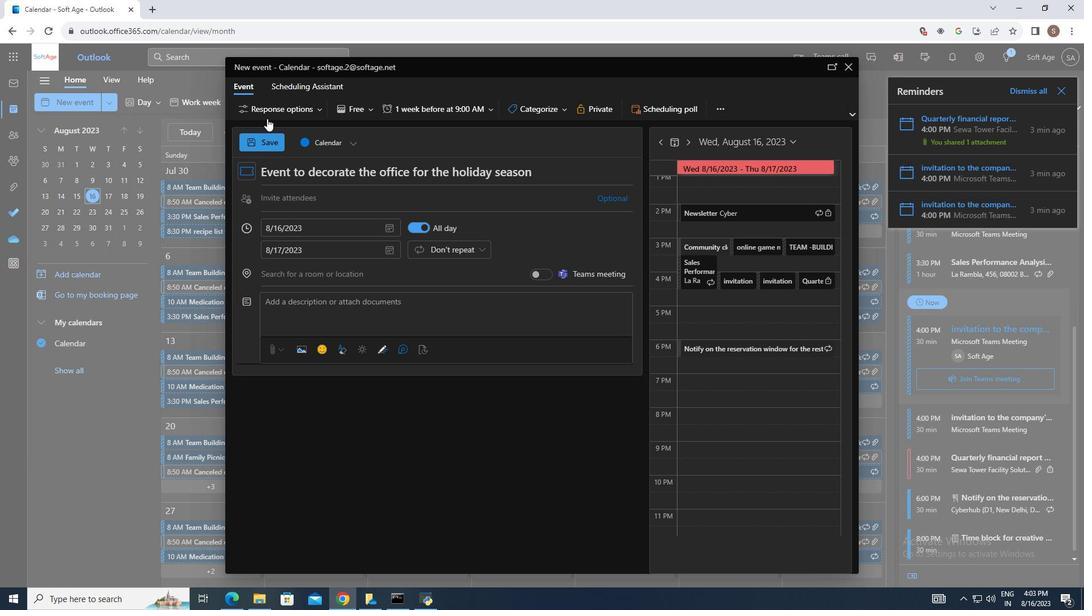 
